 Task: Use the formula "FLOOR.MATH" in spreadsheet "Project protfolio".
Action: Mouse moved to (136, 92)
Screenshot: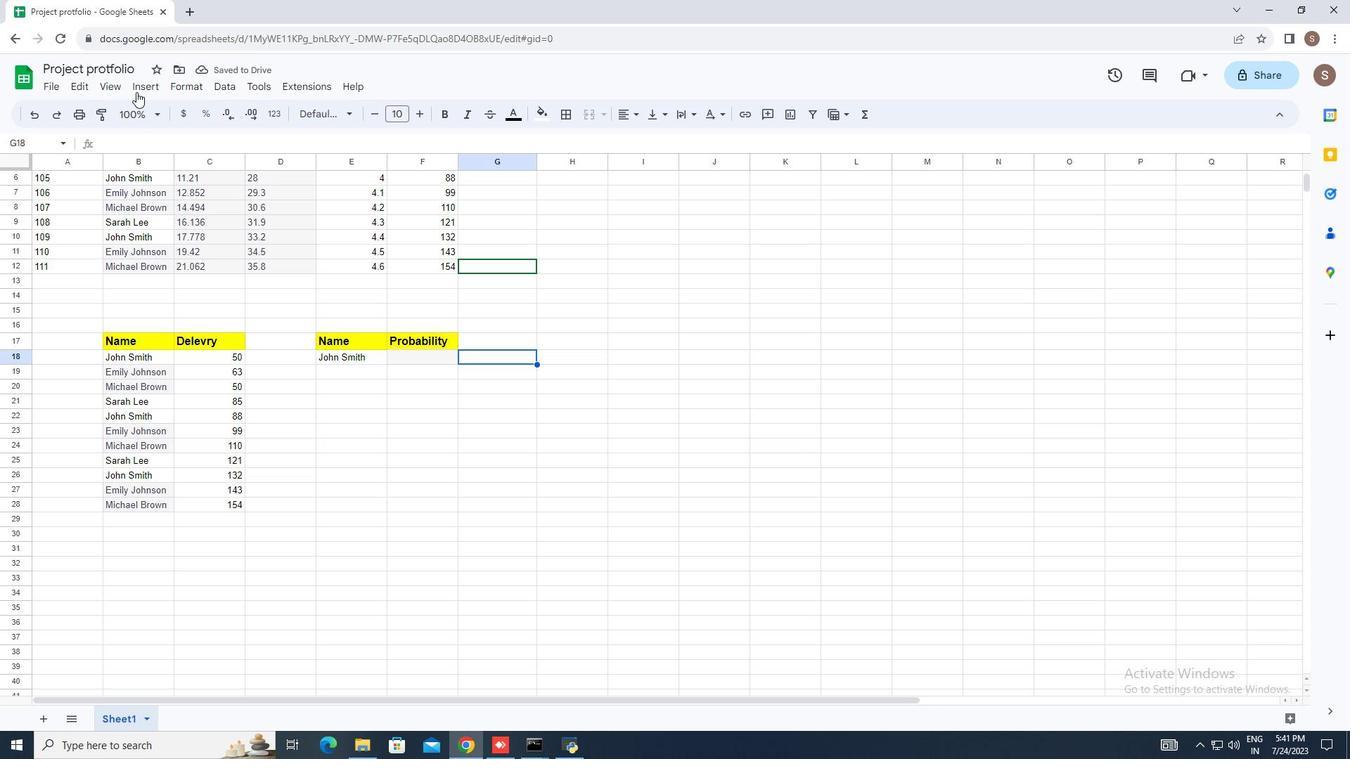 
Action: Mouse pressed left at (136, 92)
Screenshot: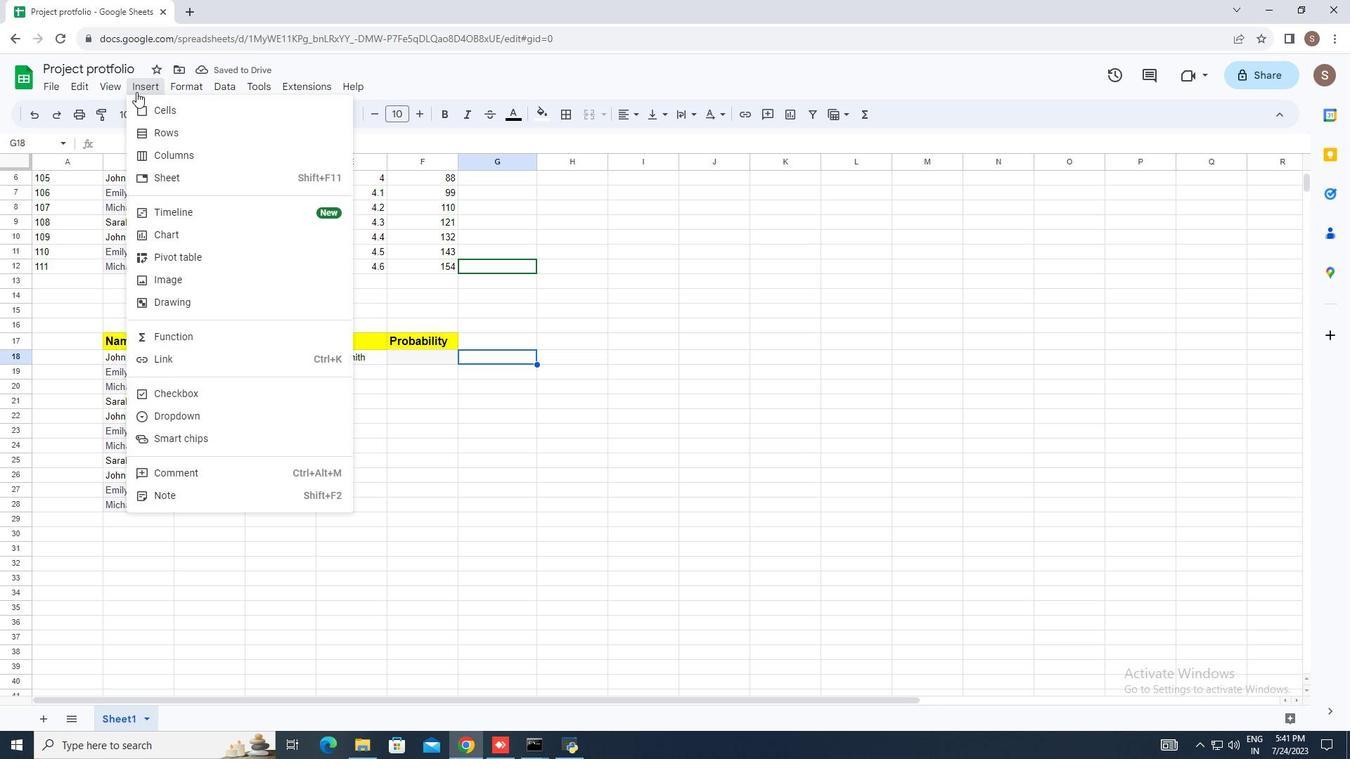 
Action: Mouse moved to (228, 329)
Screenshot: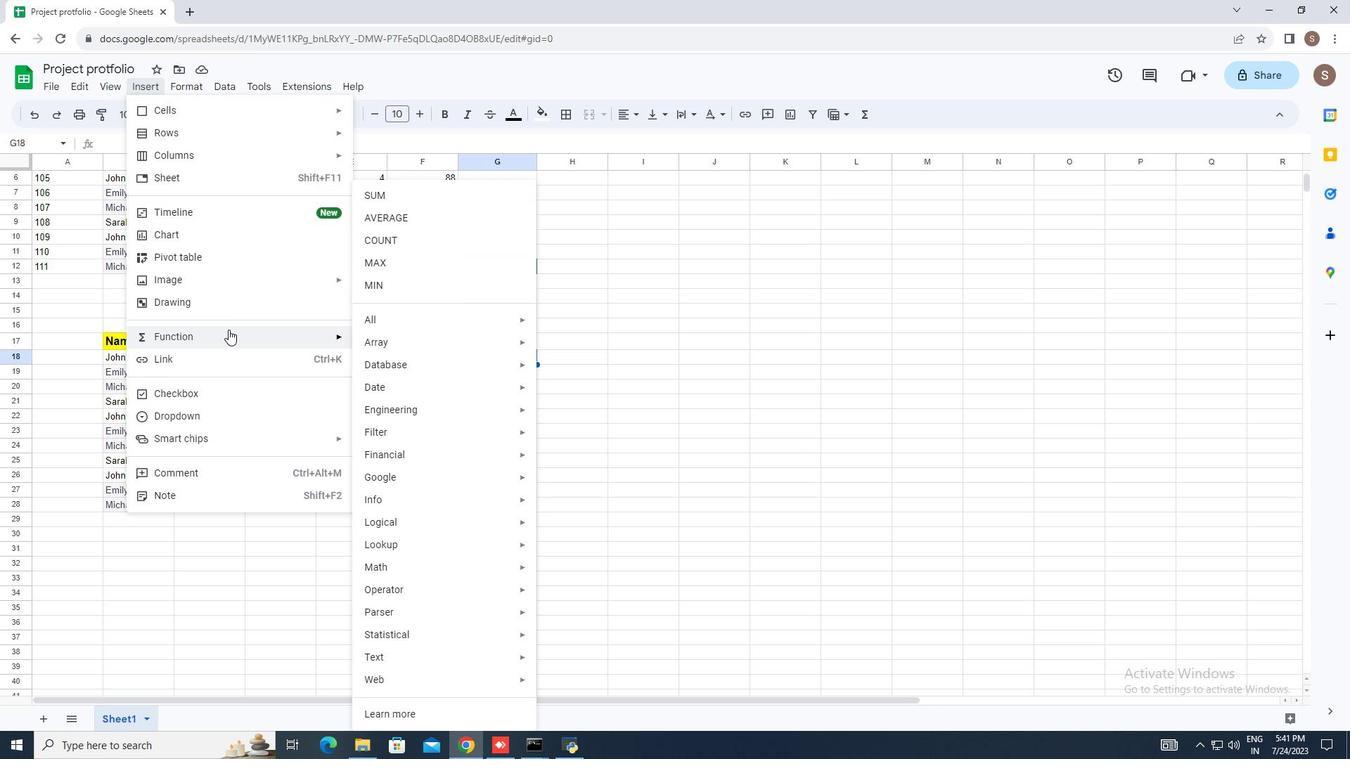 
Action: Mouse pressed left at (228, 329)
Screenshot: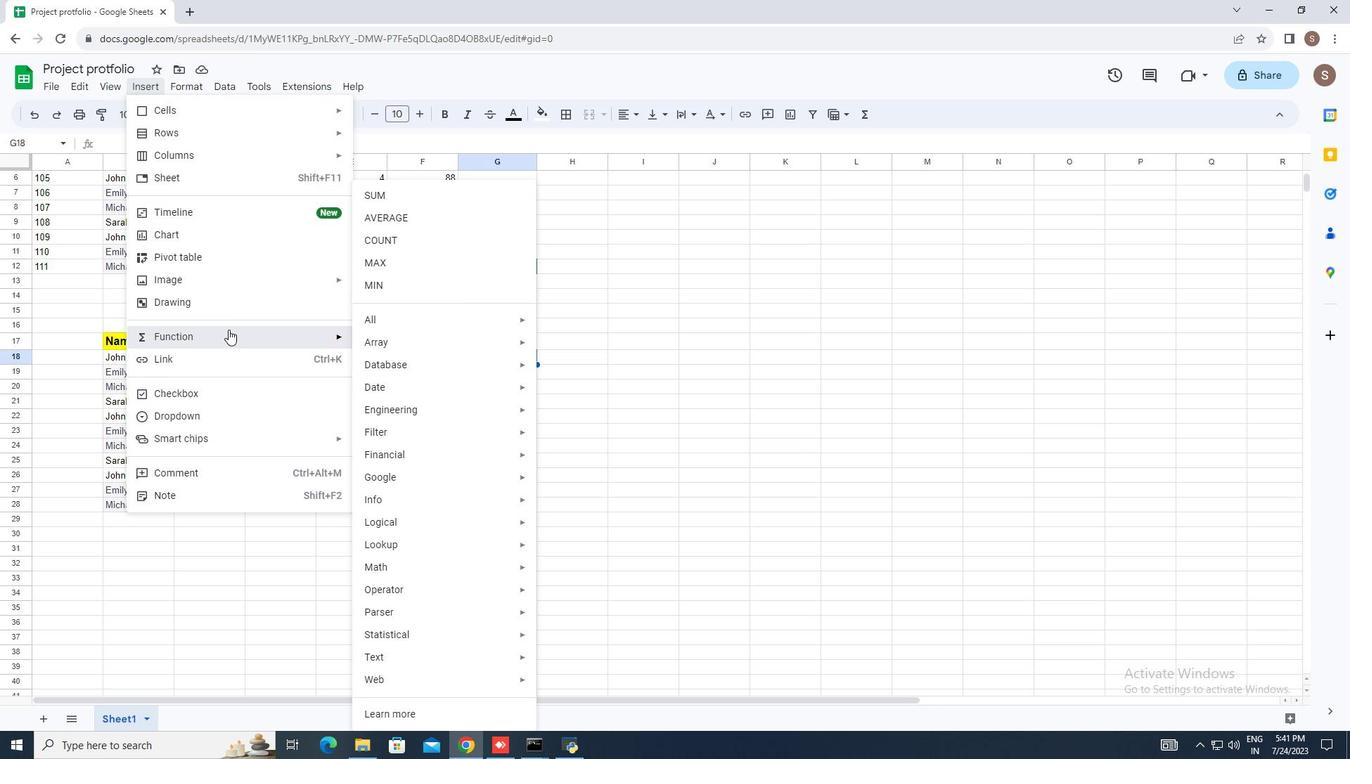 
Action: Mouse moved to (395, 320)
Screenshot: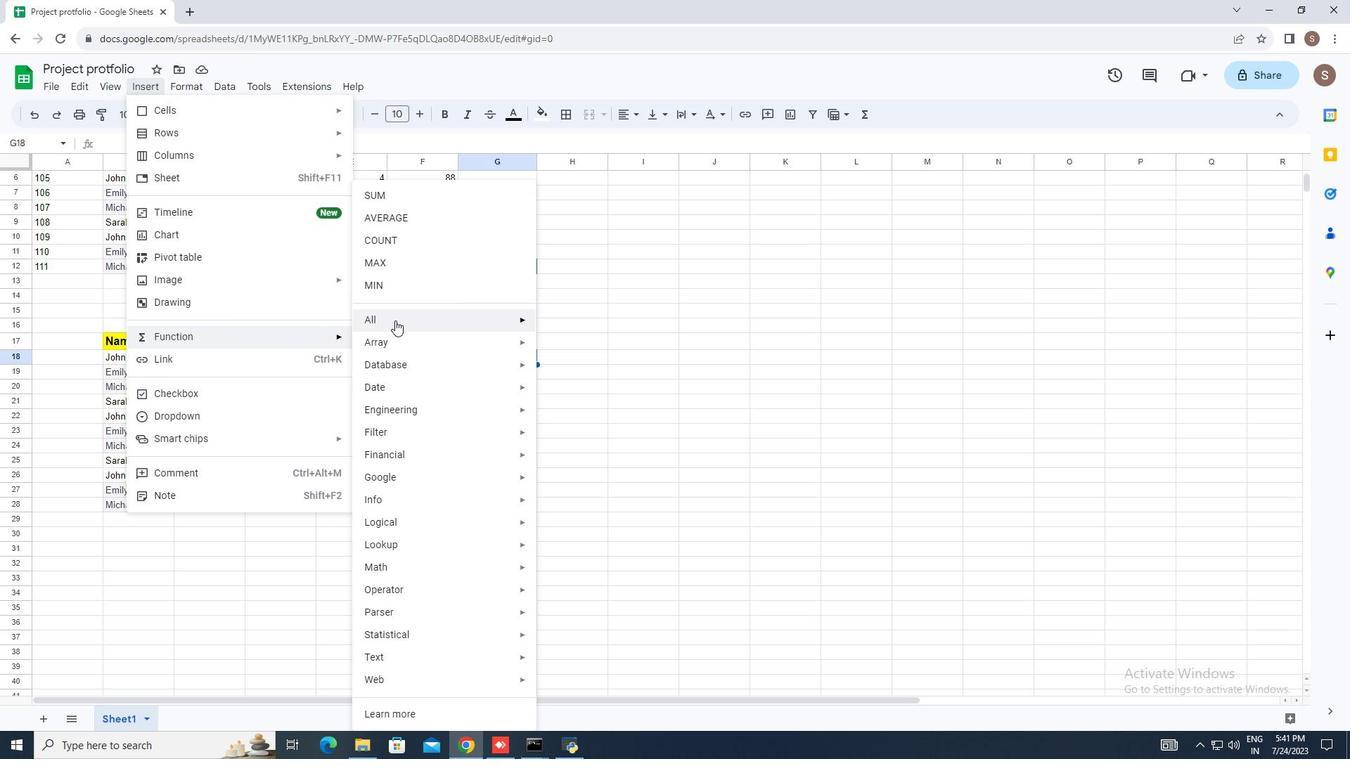 
Action: Mouse pressed left at (395, 320)
Screenshot: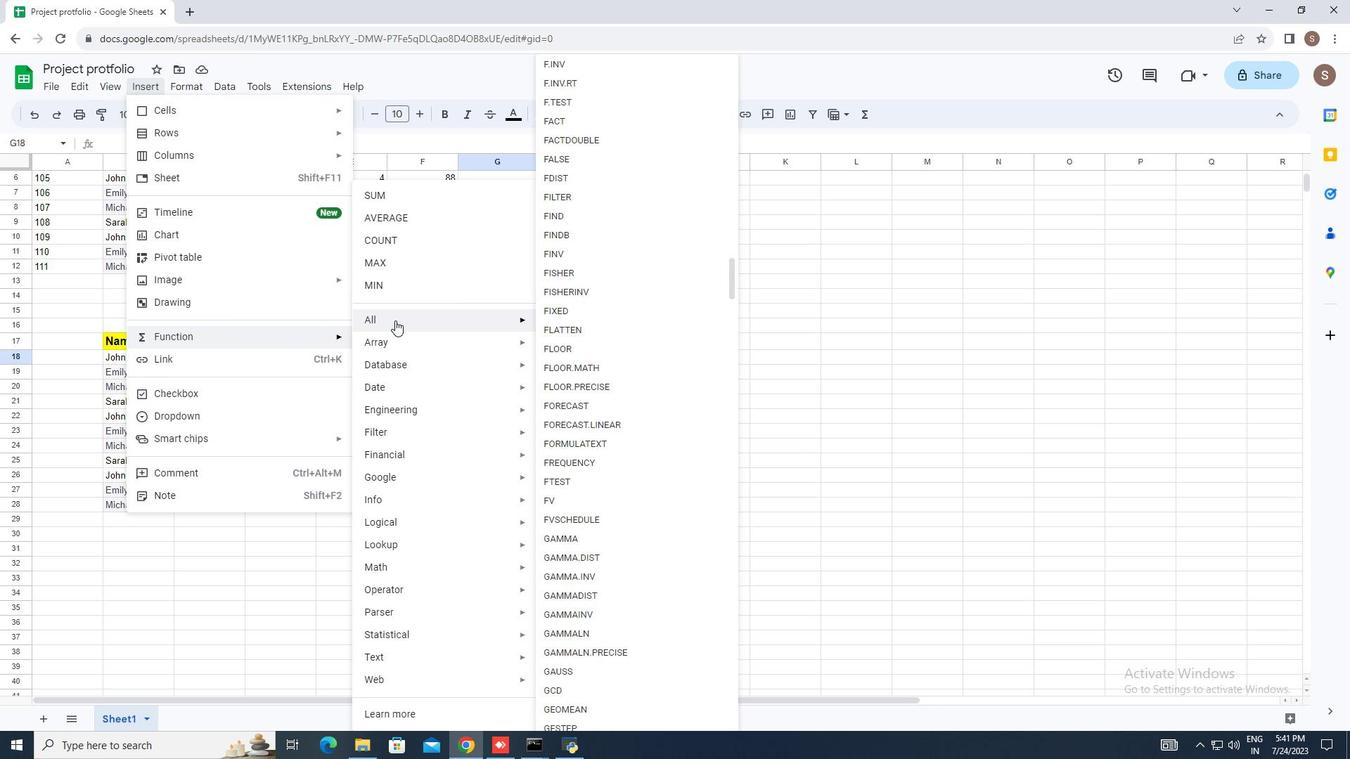 
Action: Mouse moved to (614, 372)
Screenshot: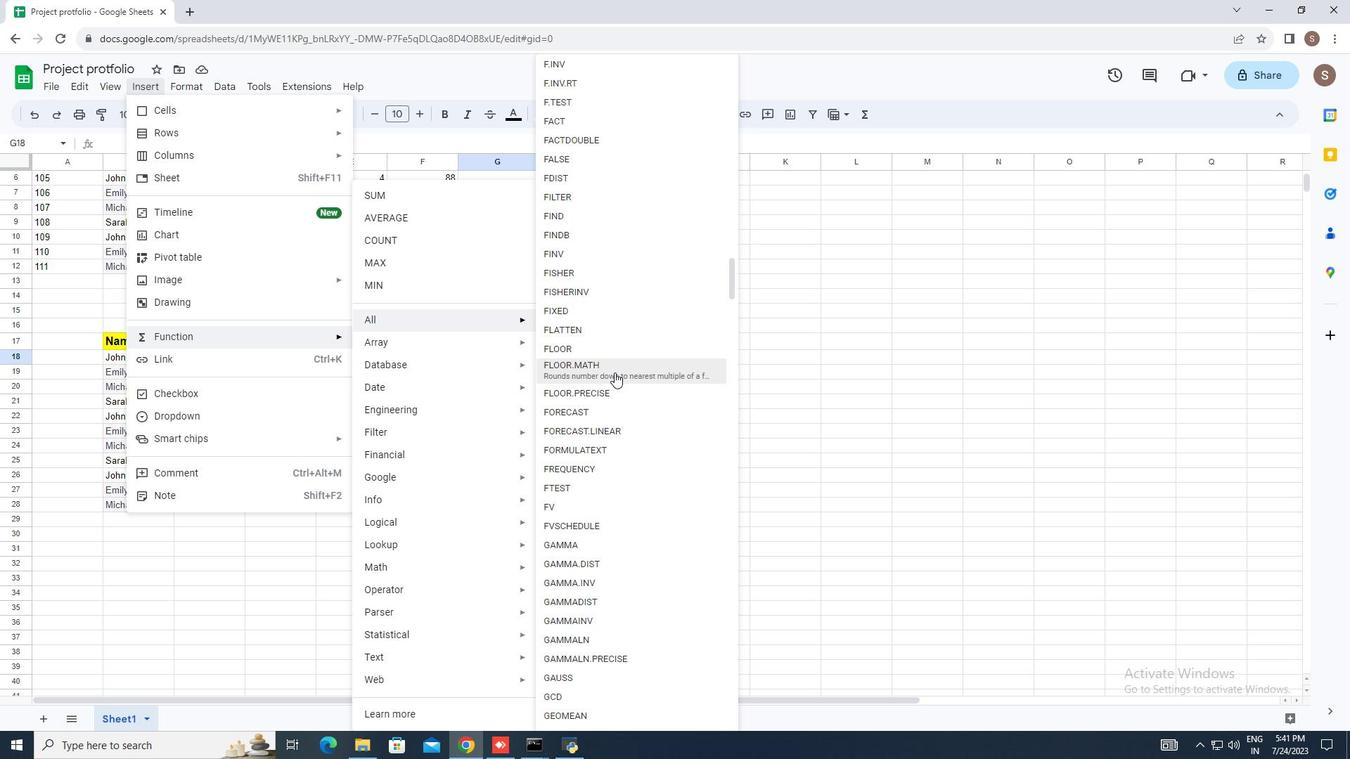 
Action: Mouse pressed left at (614, 372)
Screenshot: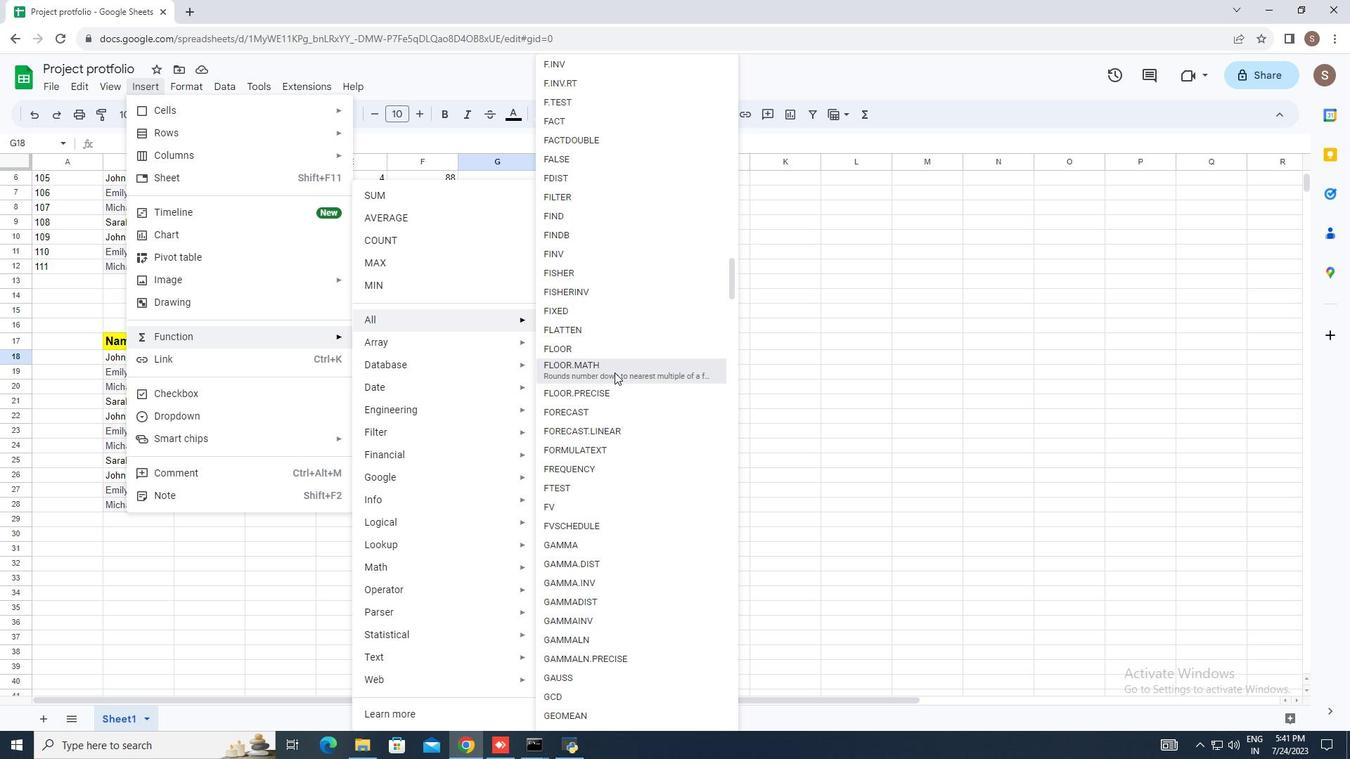 
Action: Mouse moved to (614, 360)
Screenshot: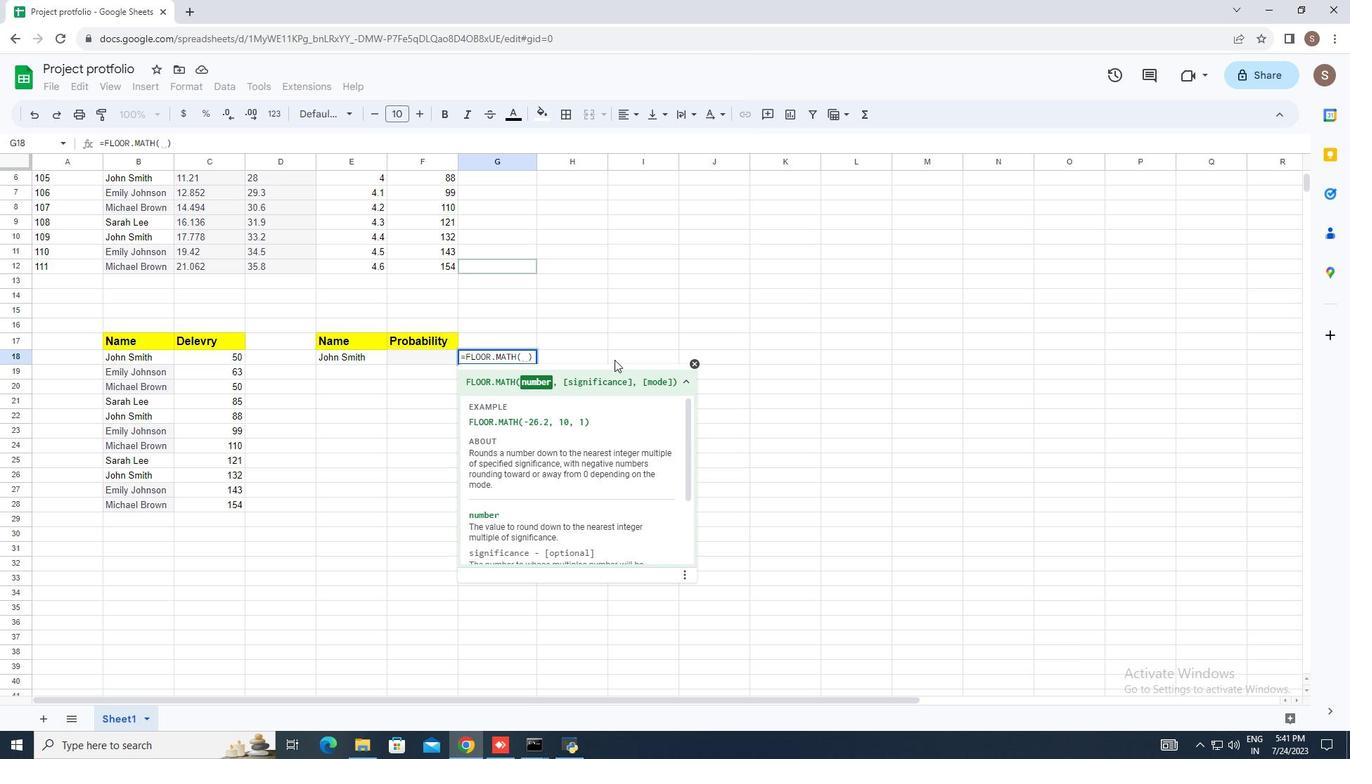 
Action: Key pressed -26.5,<Key.space>-<Key.backspace><Key.backspace><Key.backspace>,<Key.space>10,<Key.space>25<Key.enter>
Screenshot: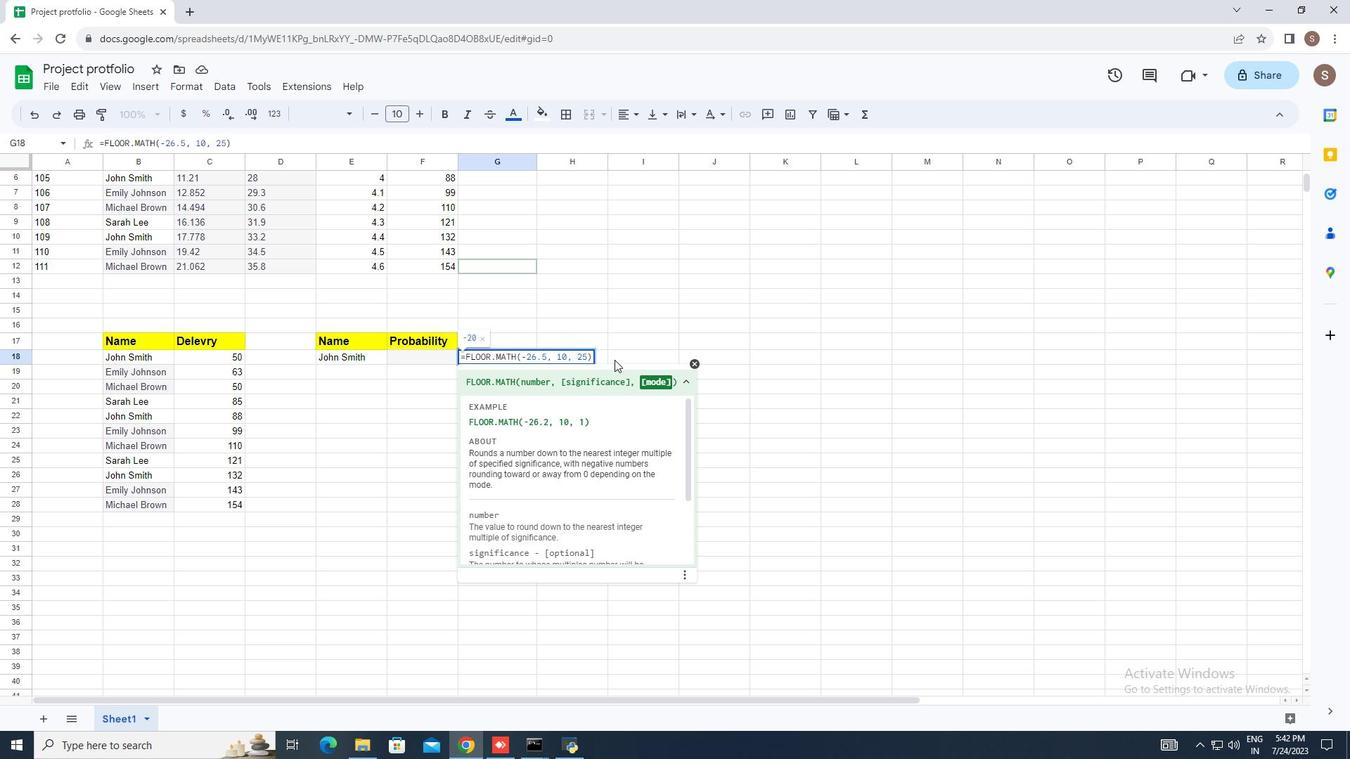
